 Task: Check current mortgage rates that include VA loans.
Action: Mouse moved to (781, 142)
Screenshot: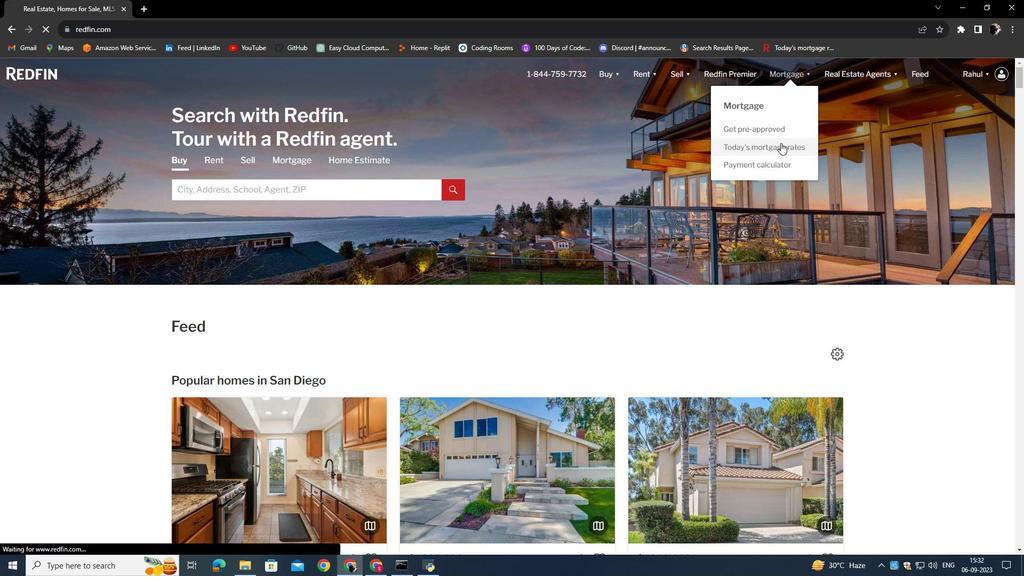 
Action: Mouse pressed left at (781, 142)
Screenshot: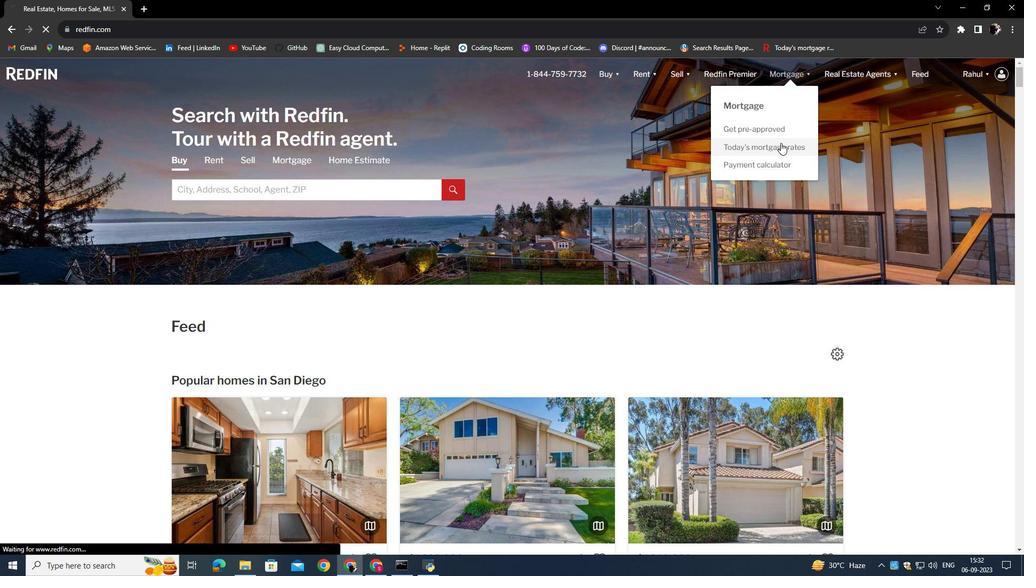 
Action: Mouse moved to (385, 288)
Screenshot: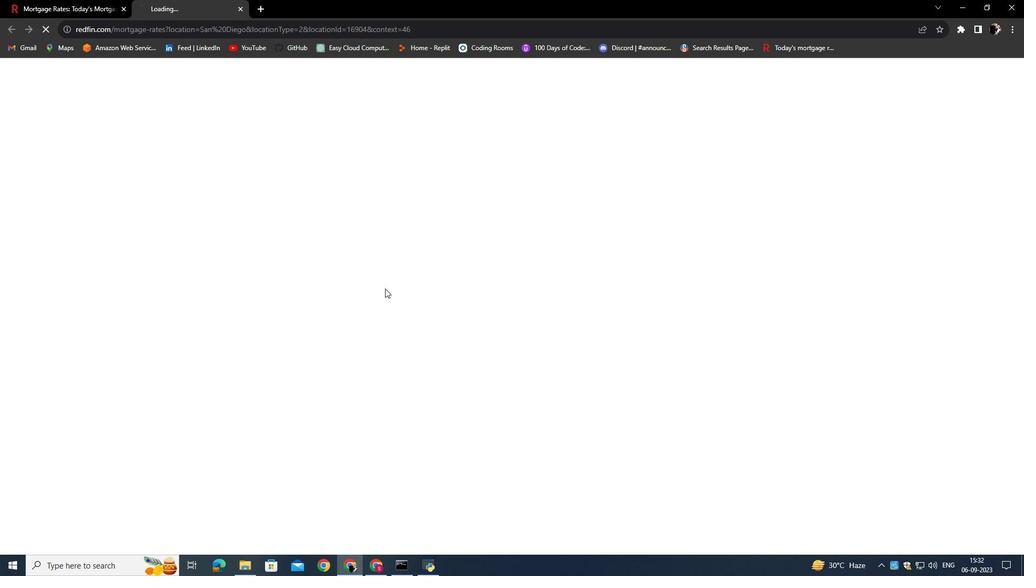
Action: Mouse pressed left at (385, 288)
Screenshot: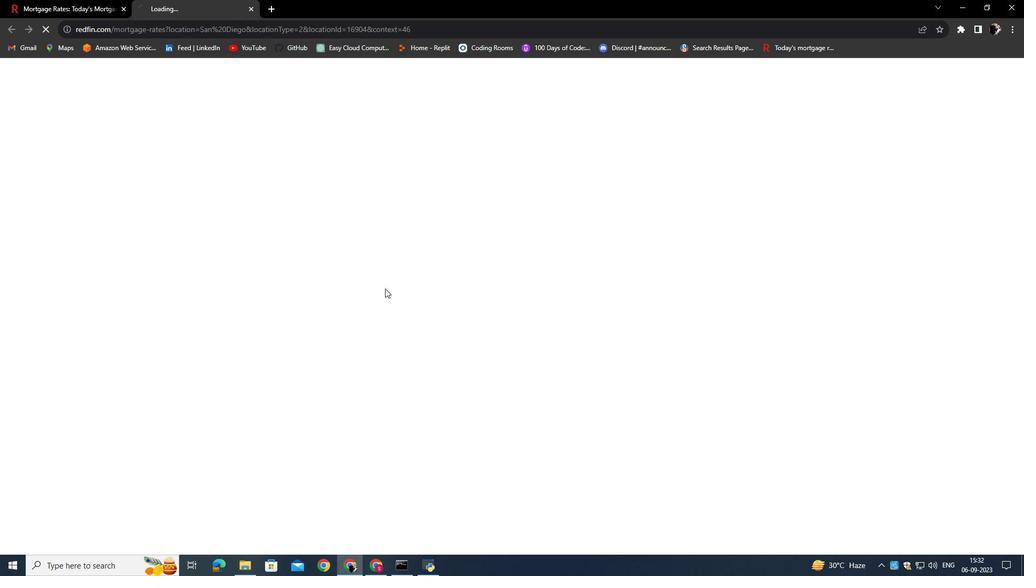 
Action: Mouse moved to (288, 203)
Screenshot: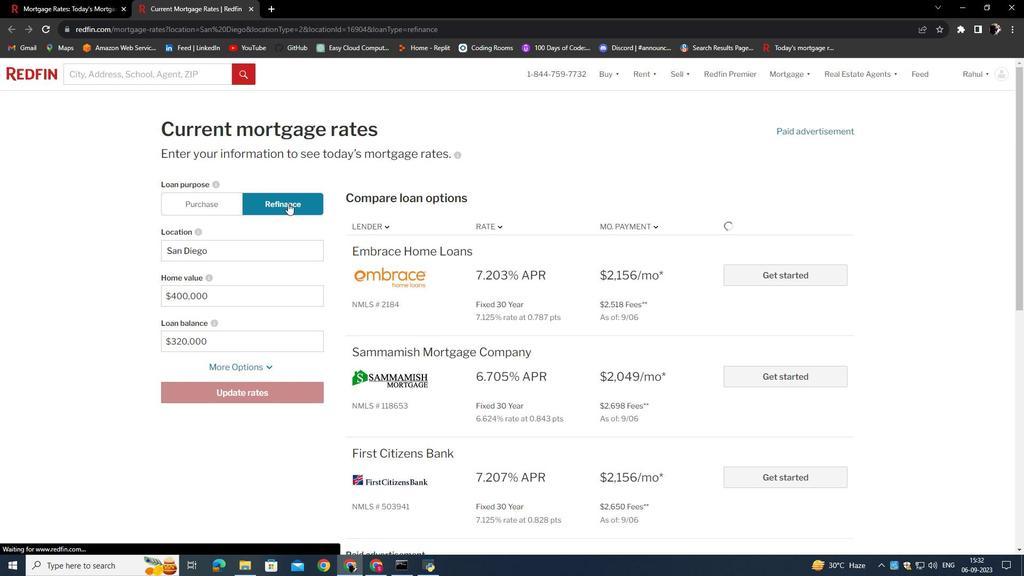 
Action: Mouse pressed left at (288, 203)
Screenshot: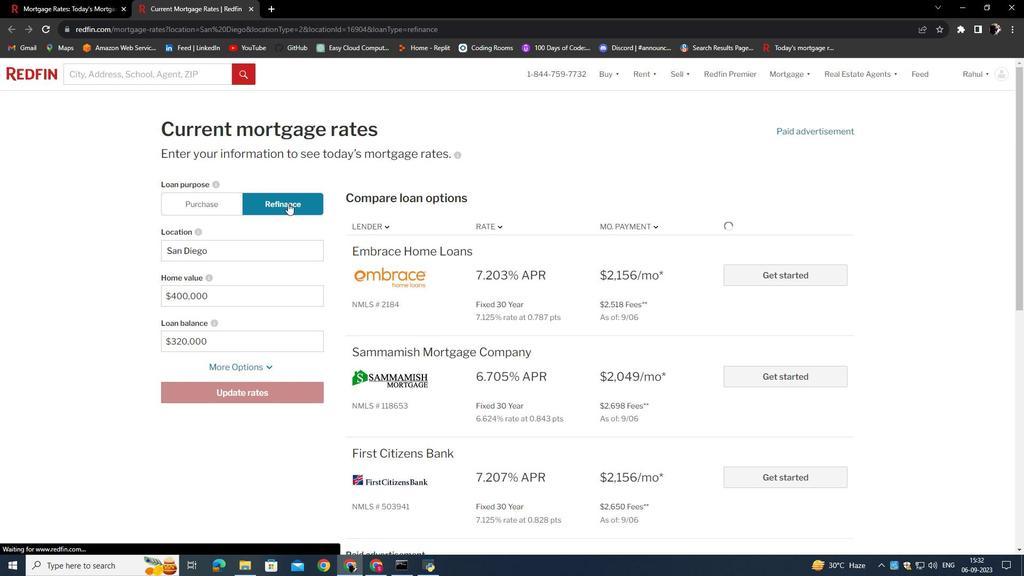 
Action: Mouse moved to (248, 372)
Screenshot: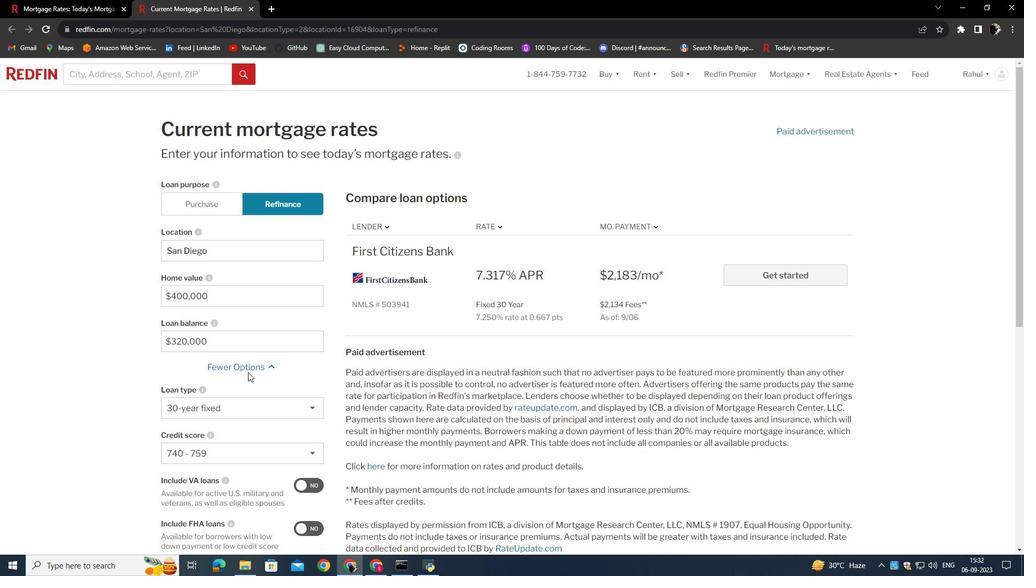 
Action: Mouse pressed left at (248, 372)
Screenshot: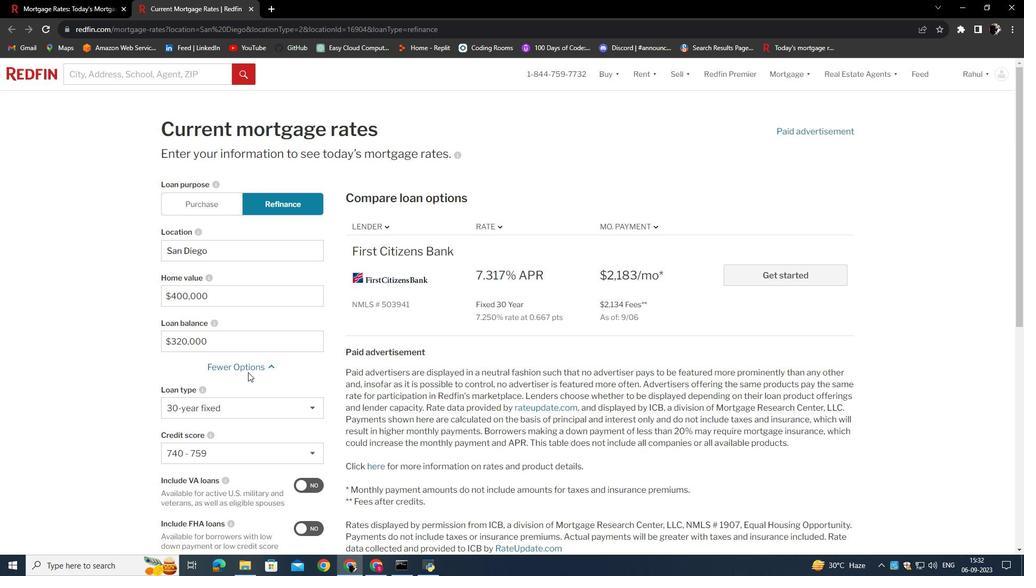 
Action: Mouse moved to (239, 420)
Screenshot: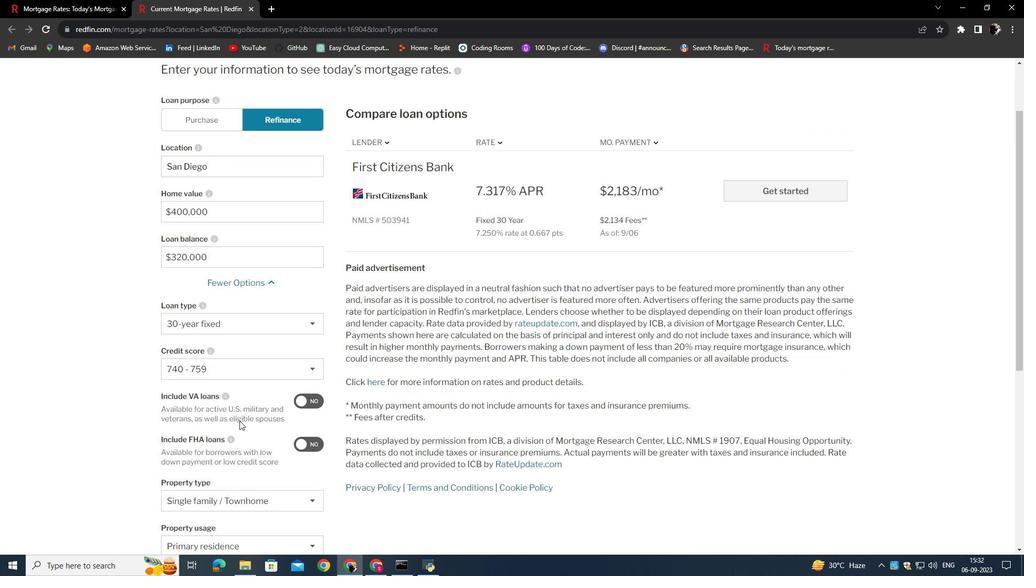 
Action: Mouse scrolled (239, 420) with delta (0, 0)
Screenshot: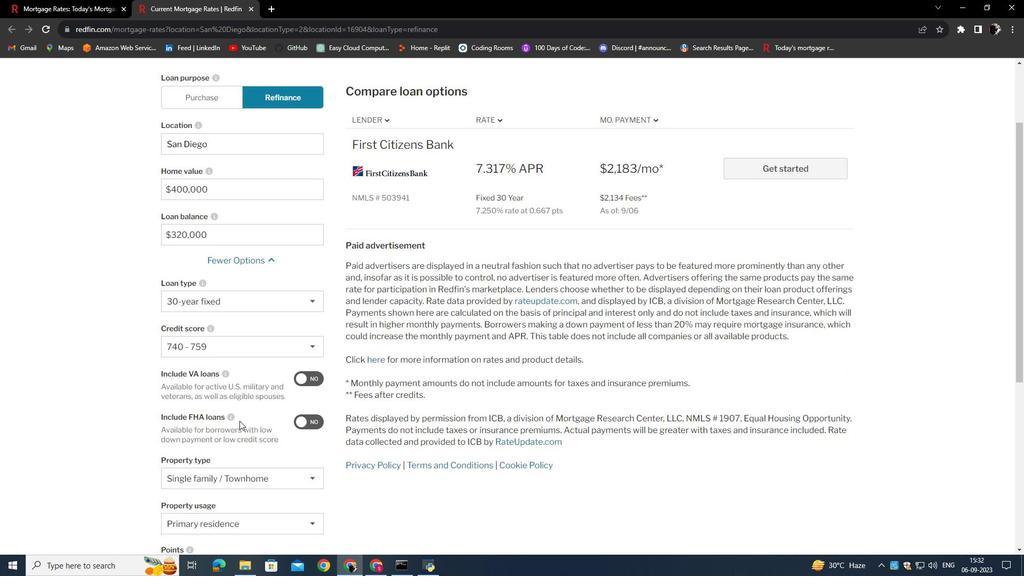 
Action: Mouse scrolled (239, 420) with delta (0, 0)
Screenshot: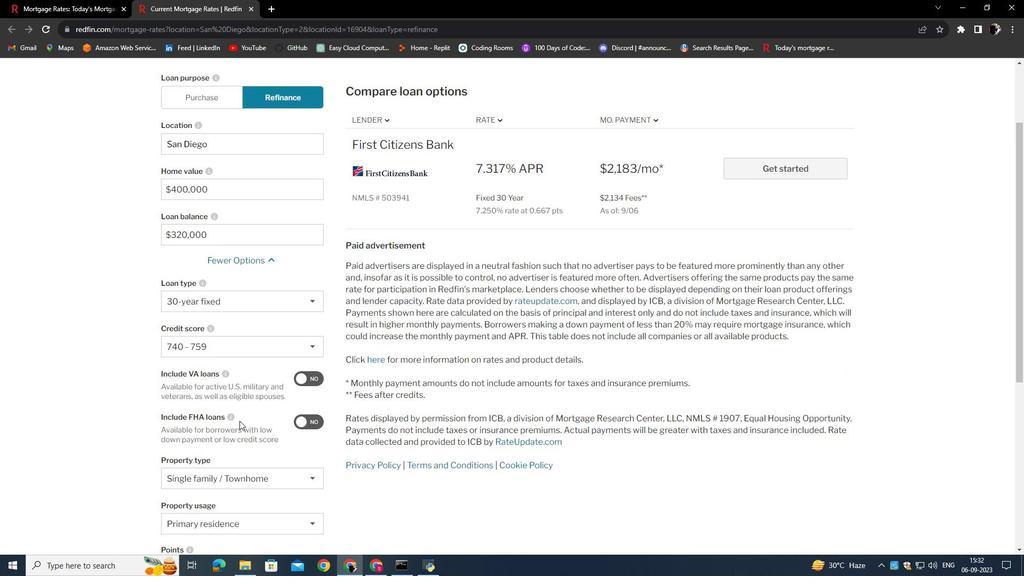 
Action: Mouse moved to (308, 384)
Screenshot: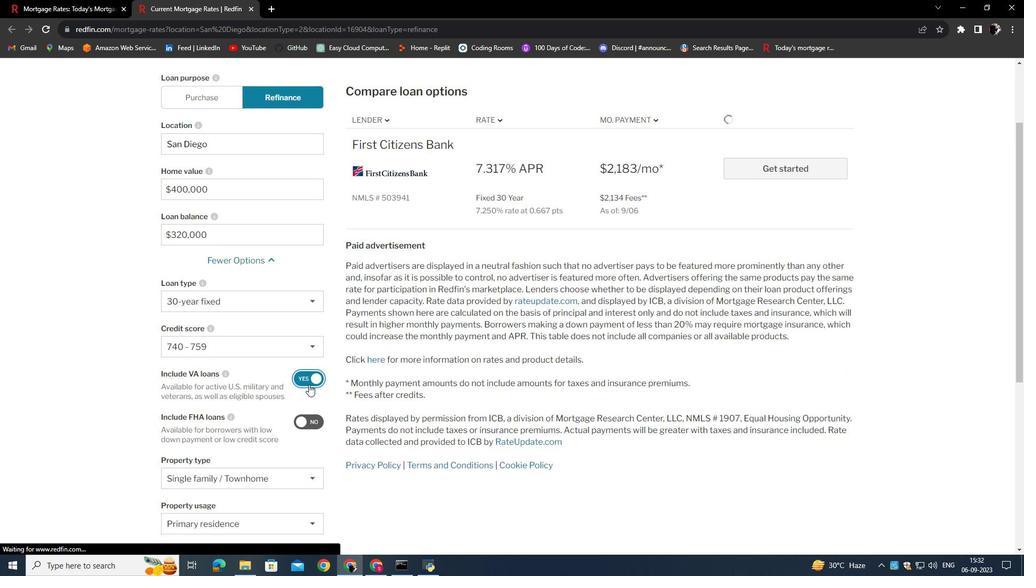 
Action: Mouse pressed left at (308, 384)
Screenshot: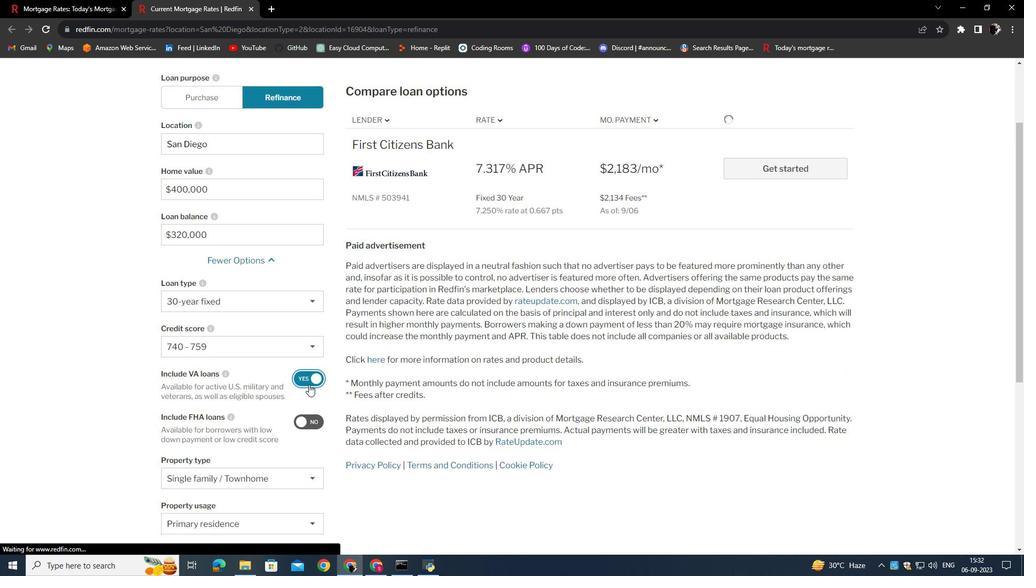 
Action: Mouse moved to (292, 386)
Screenshot: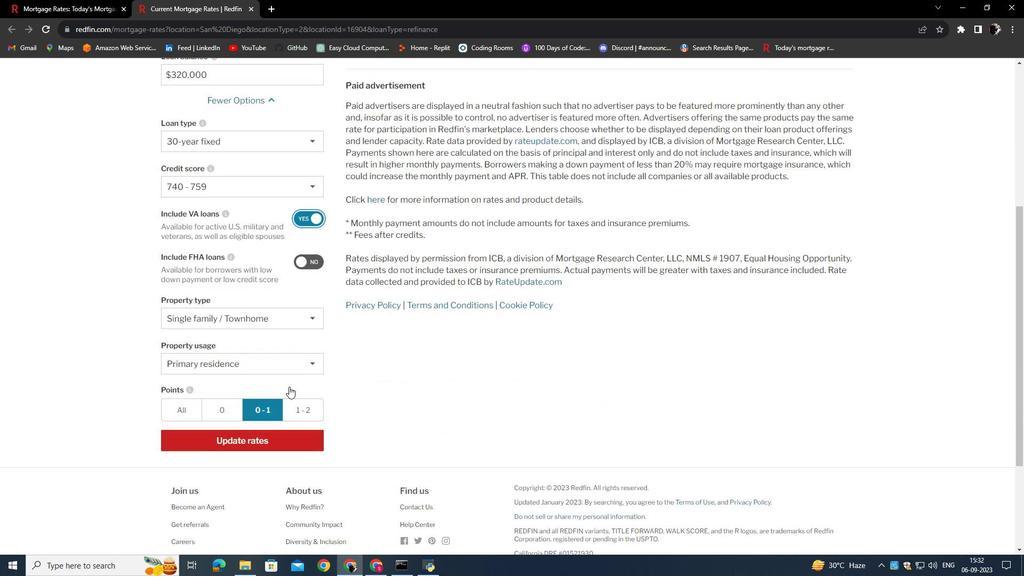 
Action: Mouse scrolled (292, 386) with delta (0, 0)
Screenshot: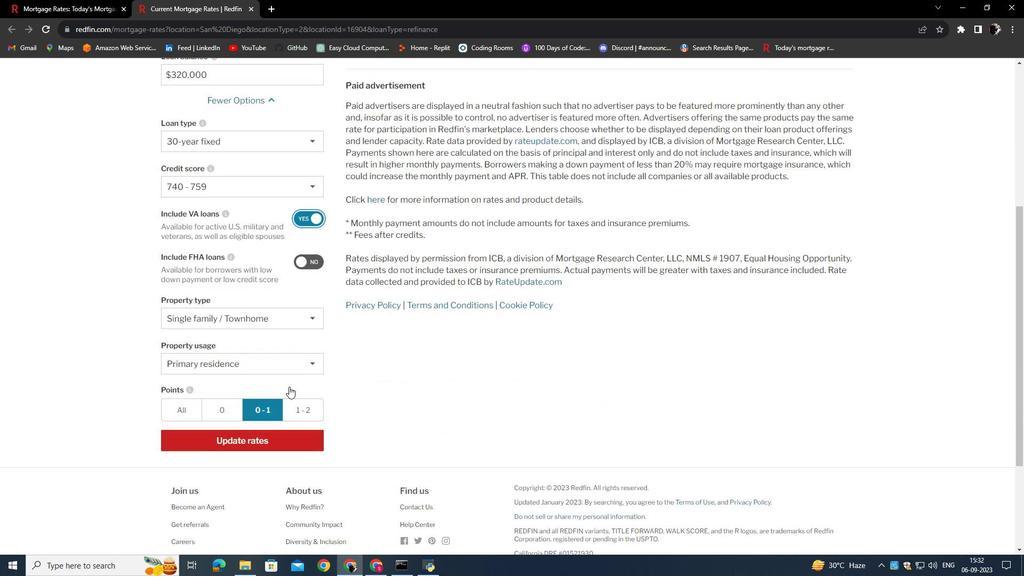 
Action: Mouse moved to (289, 386)
Screenshot: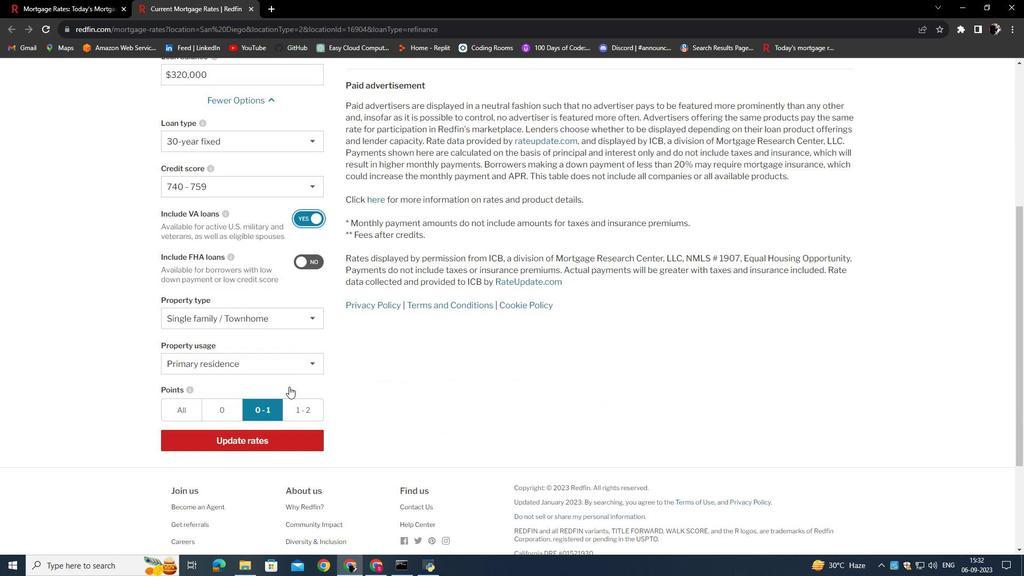 
Action: Mouse scrolled (289, 386) with delta (0, 0)
Screenshot: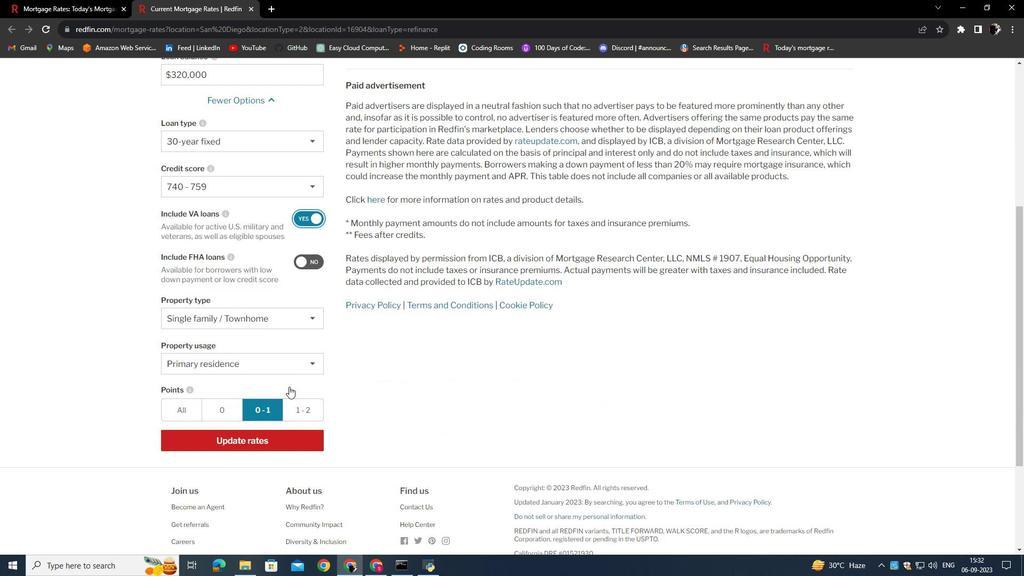 
Action: Mouse scrolled (289, 386) with delta (0, 0)
Screenshot: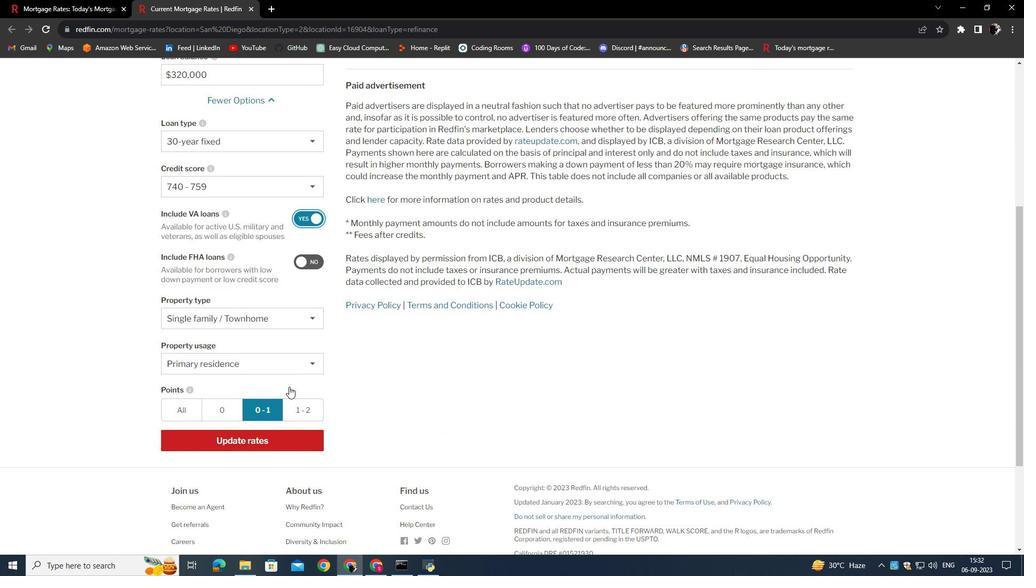 
Action: Mouse moved to (264, 443)
Screenshot: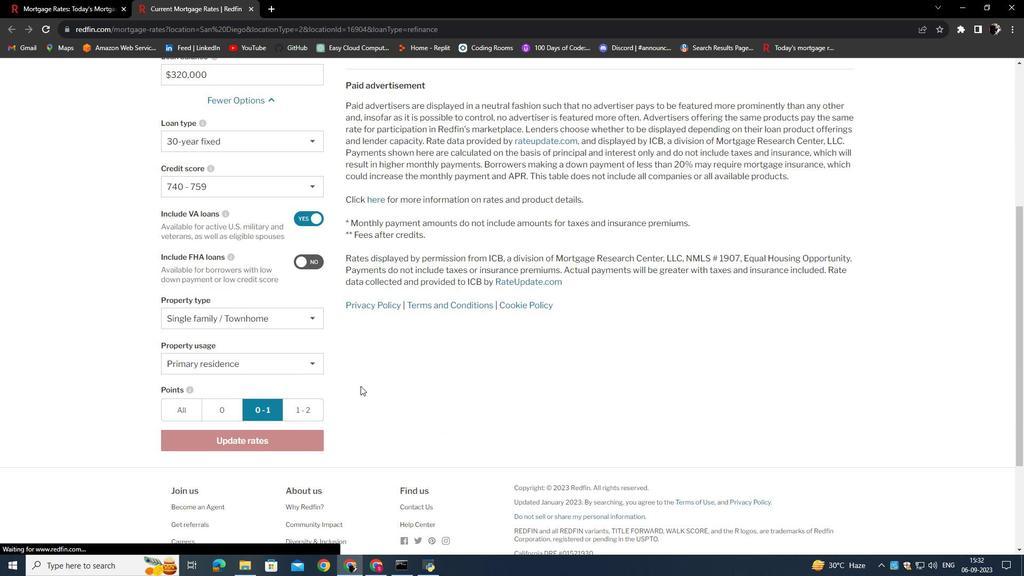 
Action: Mouse pressed left at (264, 443)
Screenshot: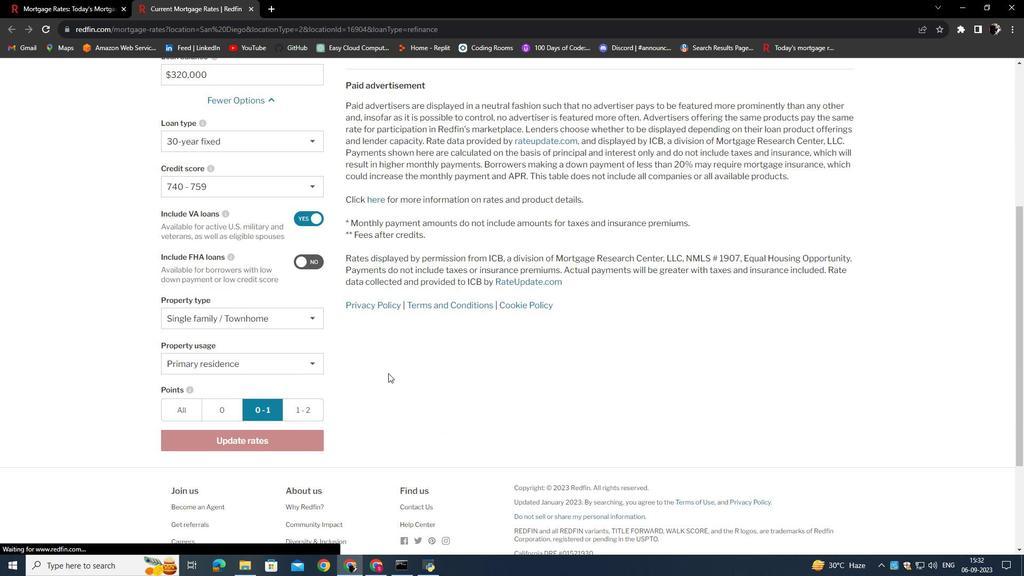 
Action: Mouse moved to (388, 372)
Screenshot: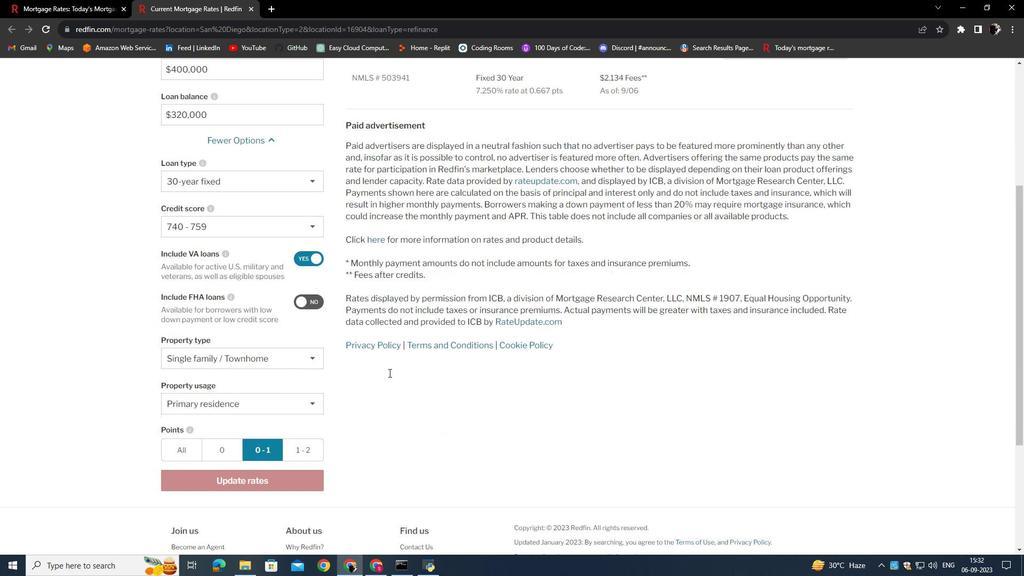 
Action: Mouse scrolled (388, 373) with delta (0, 0)
Screenshot: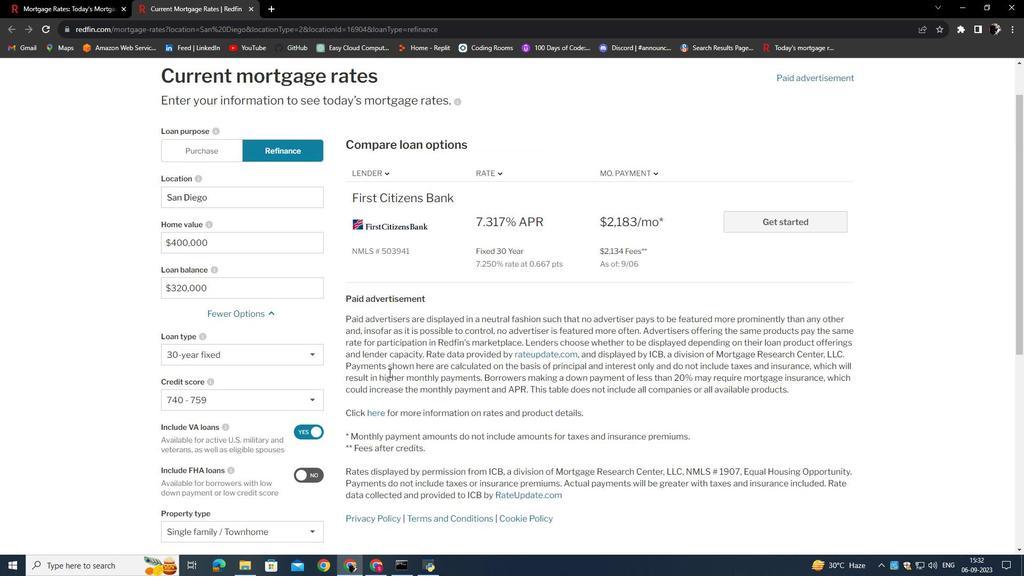
Action: Mouse scrolled (388, 373) with delta (0, 0)
Screenshot: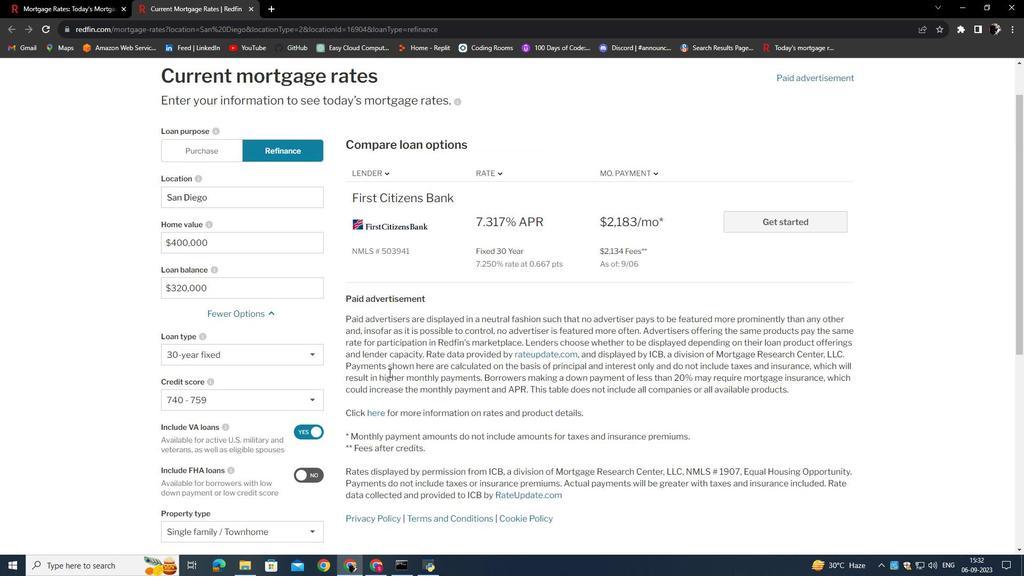 
Action: Mouse scrolled (388, 373) with delta (0, 0)
Screenshot: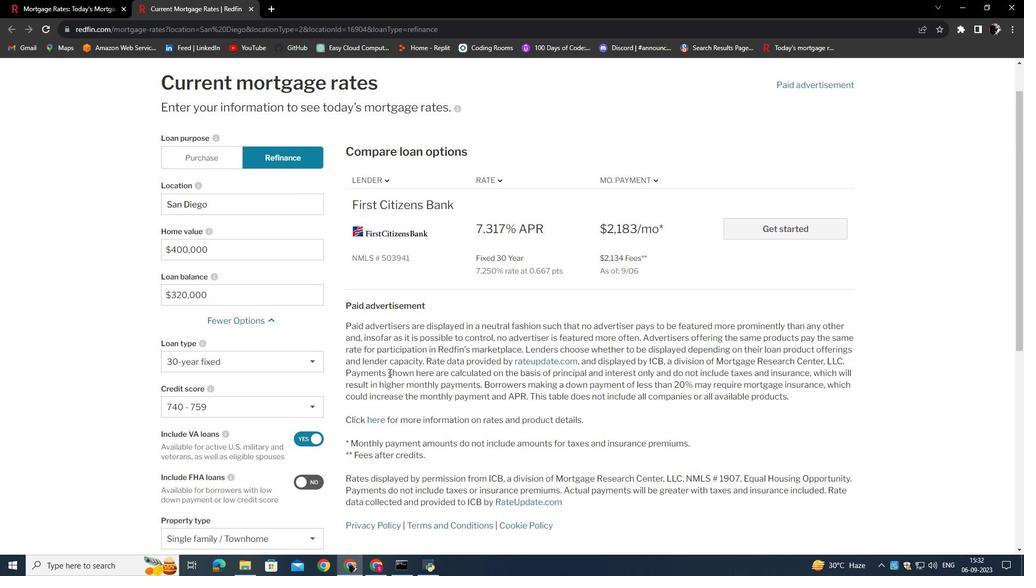 
Action: Mouse scrolled (388, 373) with delta (0, 0)
Screenshot: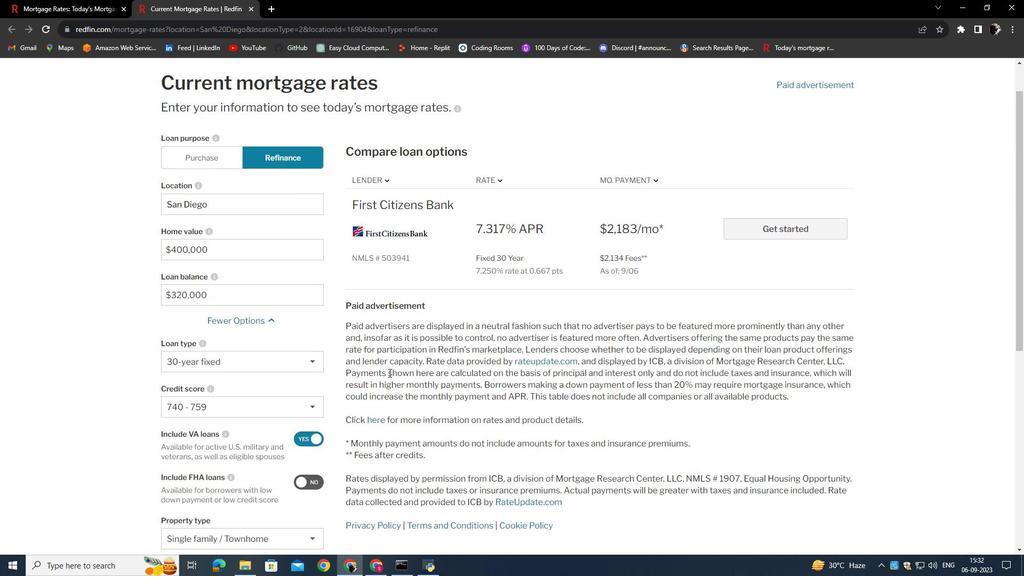 
Action: Mouse scrolled (388, 373) with delta (0, 0)
Screenshot: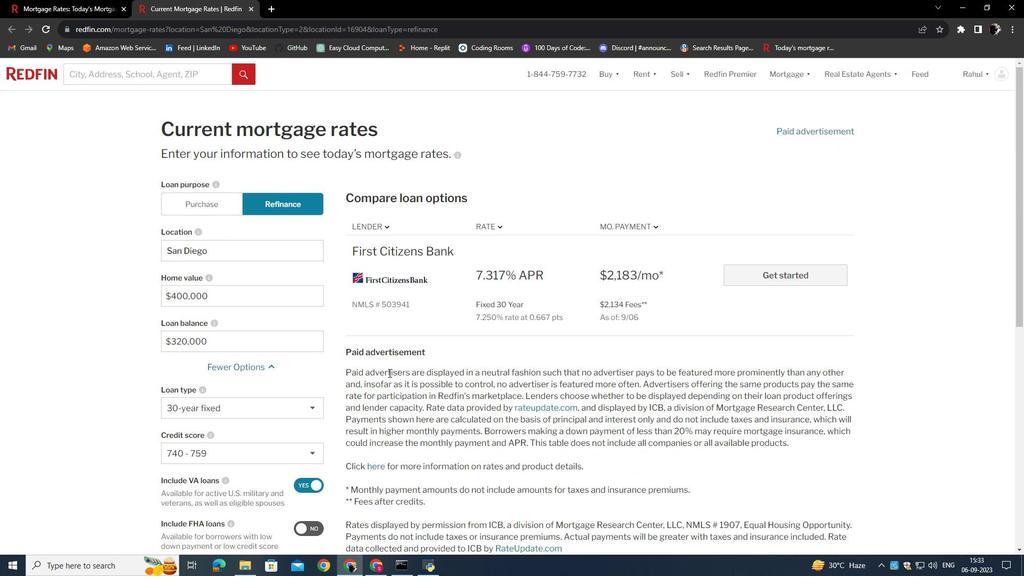 
